 Task: Add Now Vegetable Glycerine to the cart.
Action: Mouse moved to (787, 279)
Screenshot: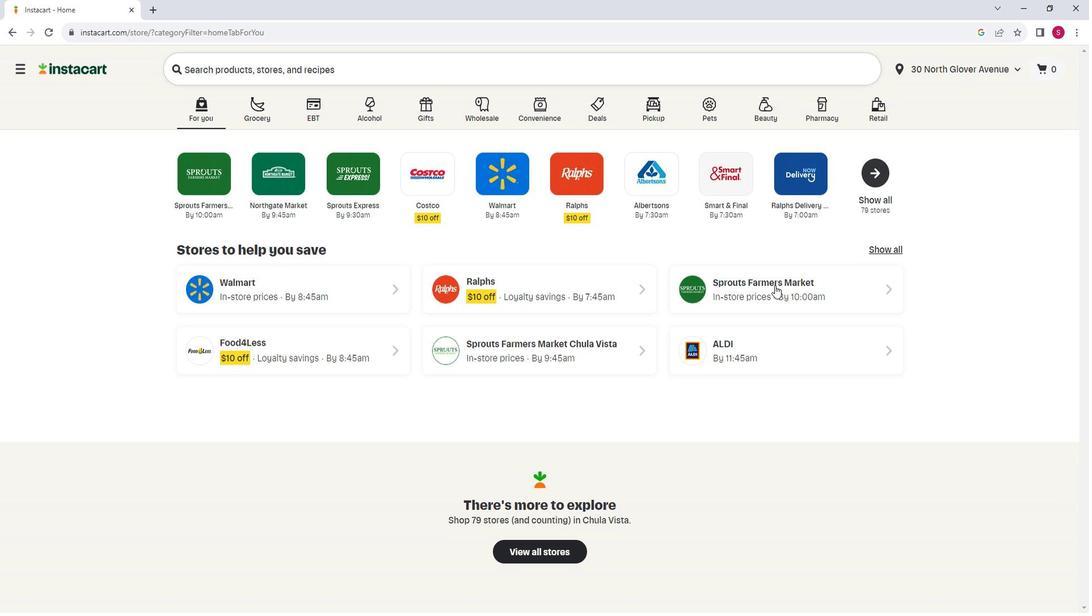 
Action: Mouse pressed left at (787, 279)
Screenshot: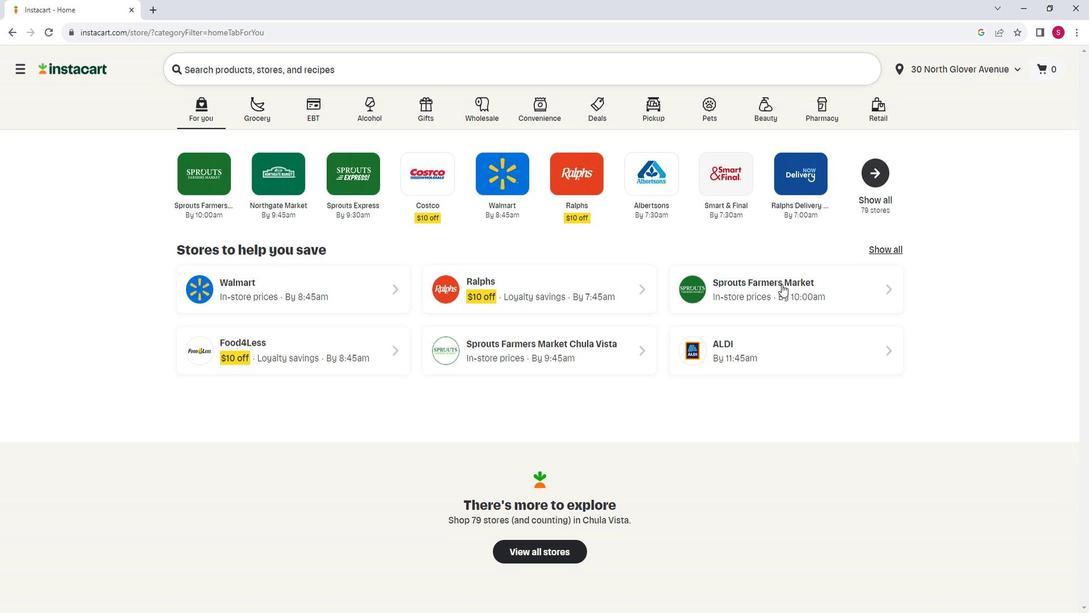 
Action: Mouse moved to (64, 437)
Screenshot: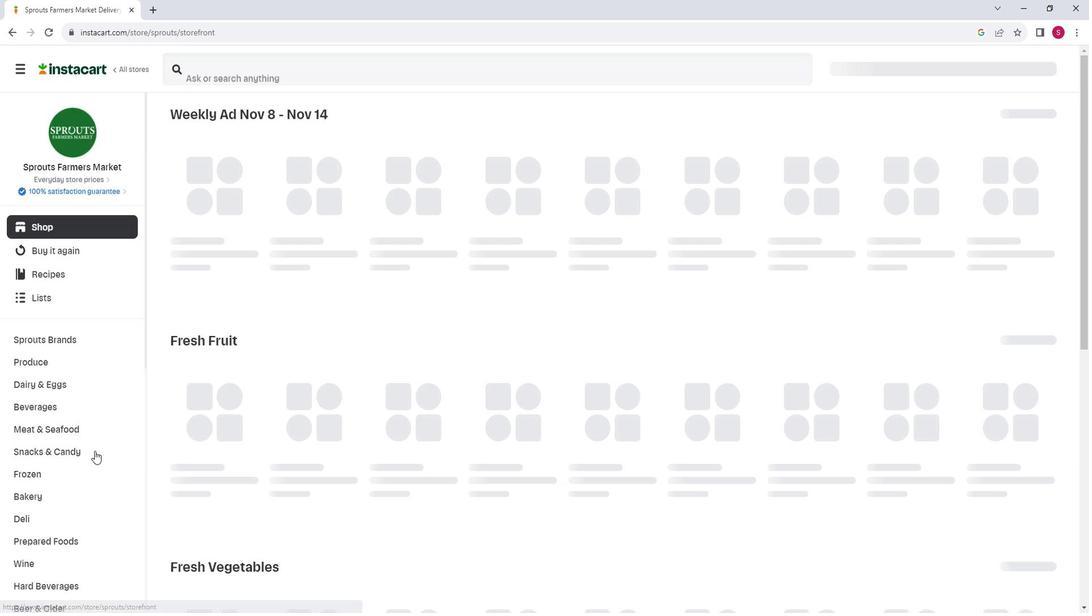 
Action: Mouse scrolled (64, 436) with delta (0, 0)
Screenshot: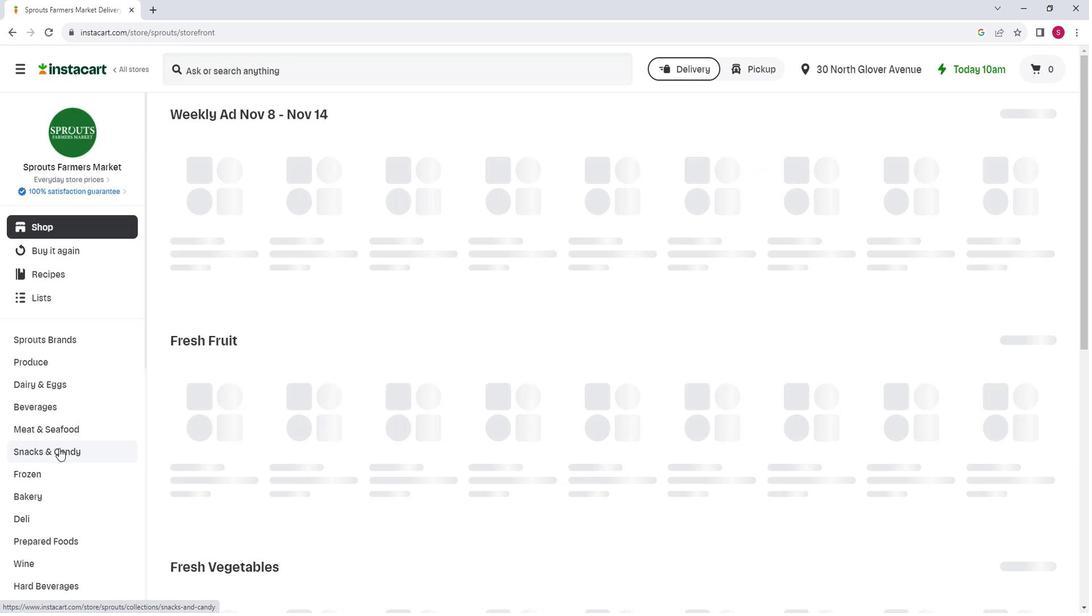 
Action: Mouse scrolled (64, 436) with delta (0, 0)
Screenshot: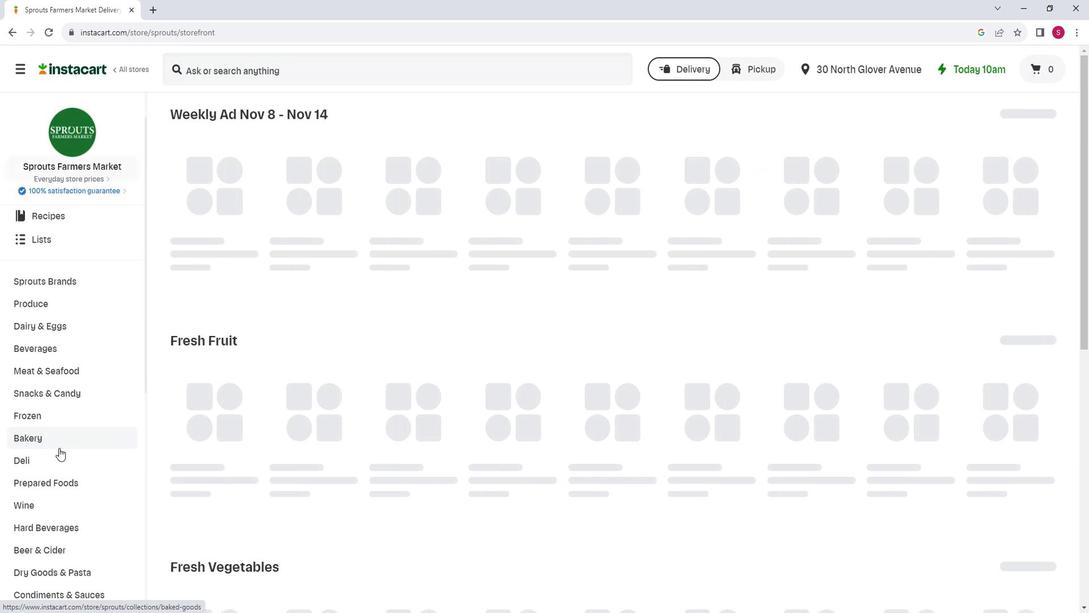 
Action: Mouse scrolled (64, 436) with delta (0, 0)
Screenshot: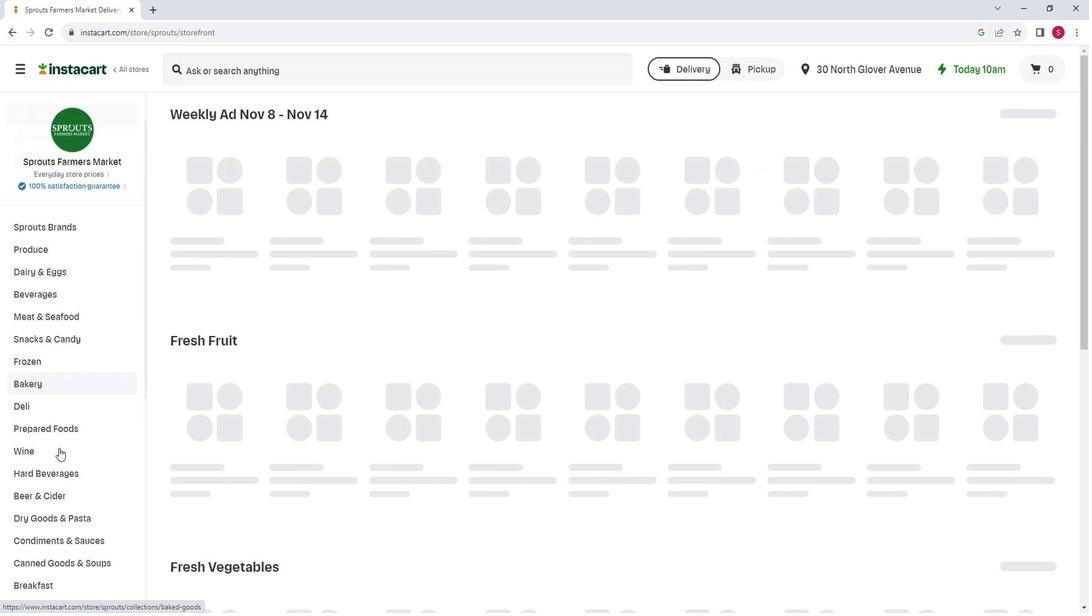 
Action: Mouse scrolled (64, 436) with delta (0, 0)
Screenshot: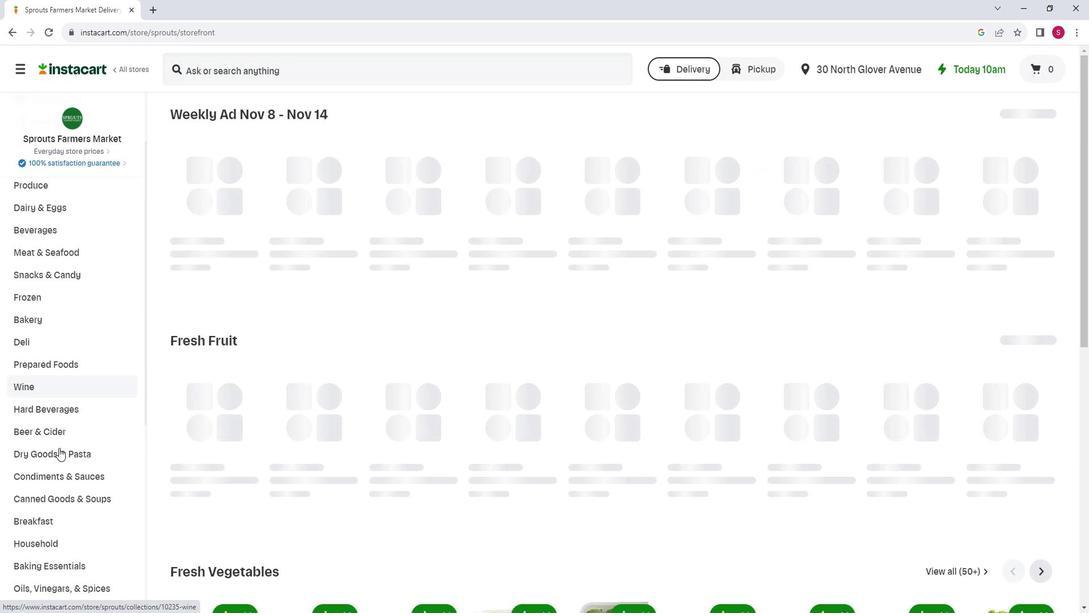 
Action: Mouse scrolled (64, 436) with delta (0, 0)
Screenshot: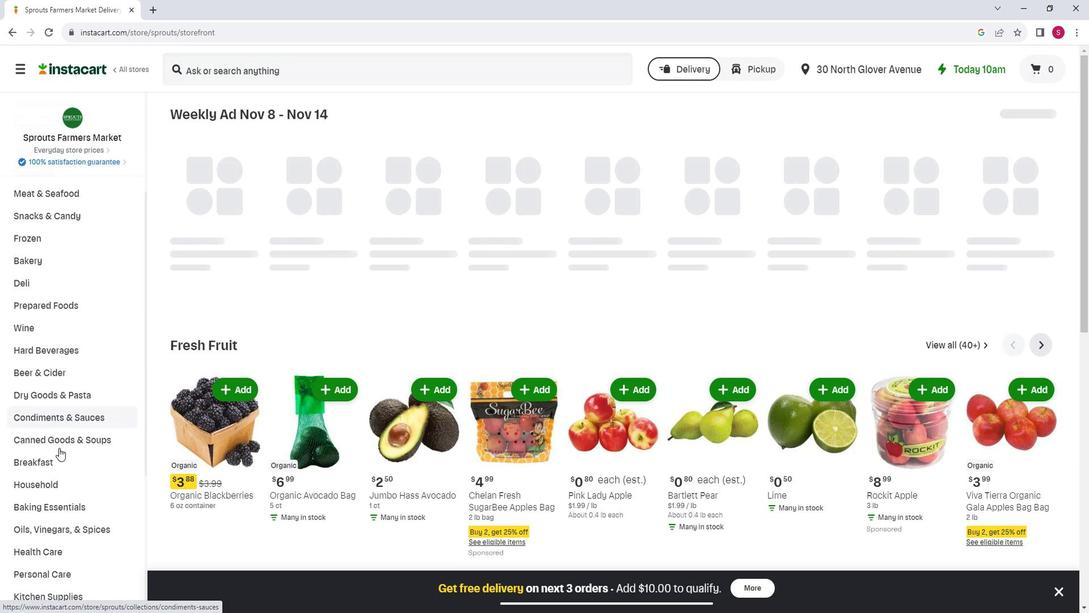 
Action: Mouse scrolled (64, 436) with delta (0, 0)
Screenshot: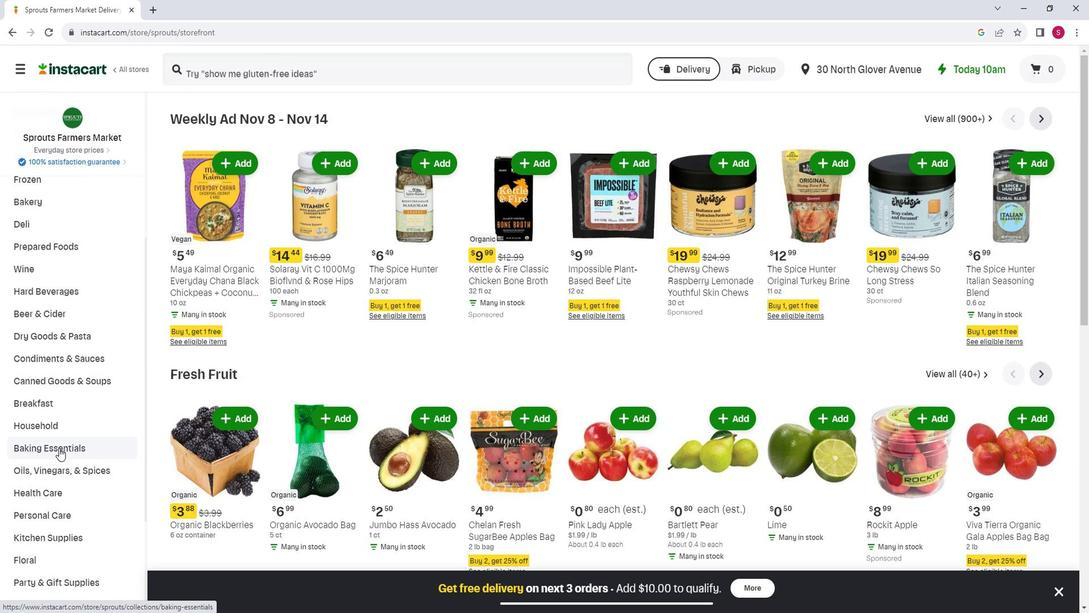 
Action: Mouse moved to (64, 445)
Screenshot: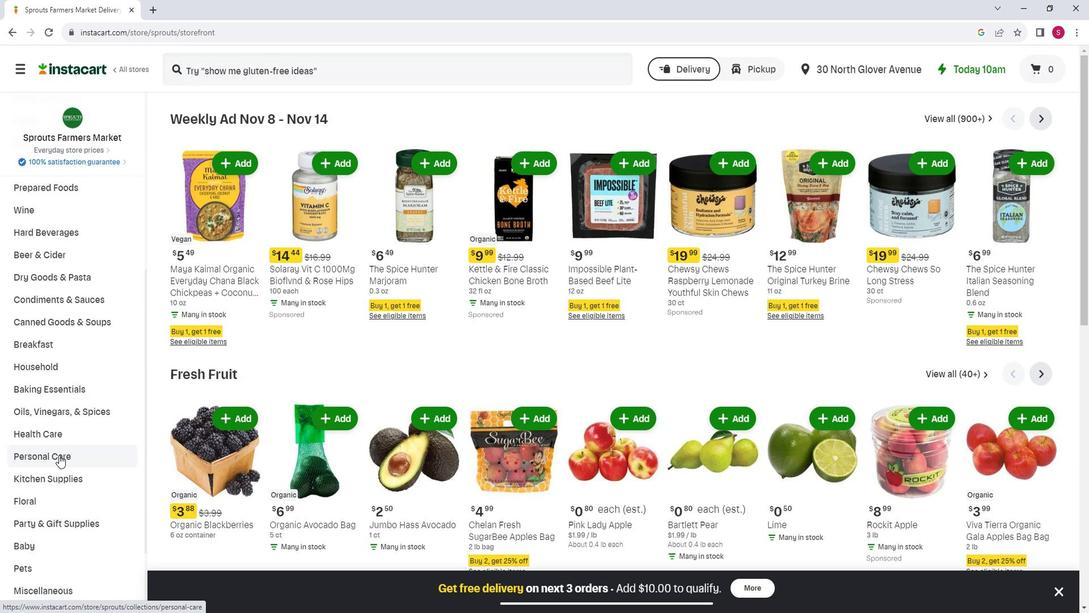 
Action: Mouse pressed left at (64, 445)
Screenshot: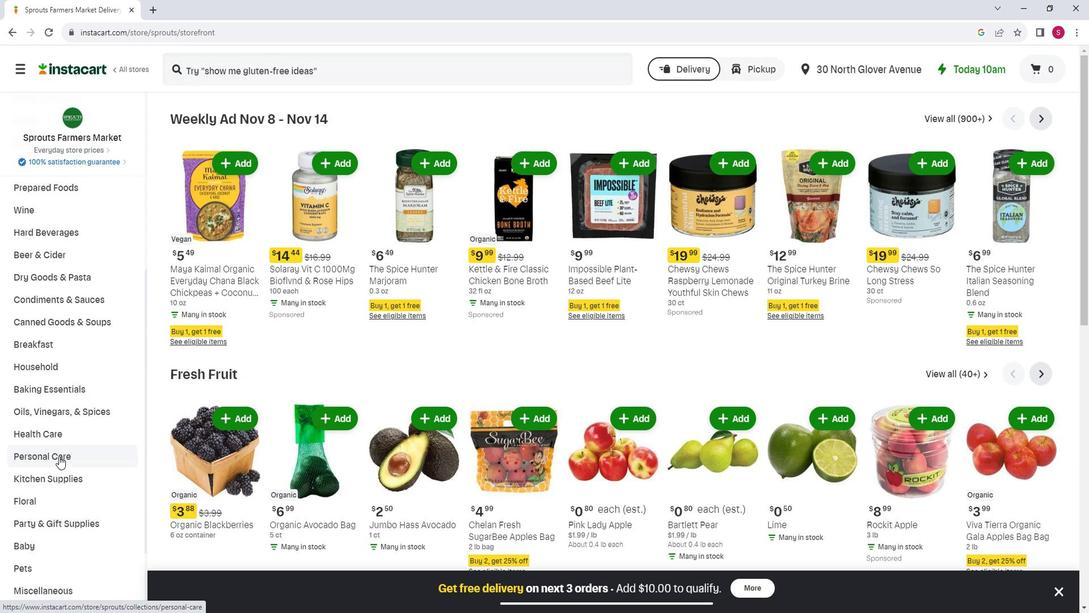 
Action: Mouse moved to (286, 157)
Screenshot: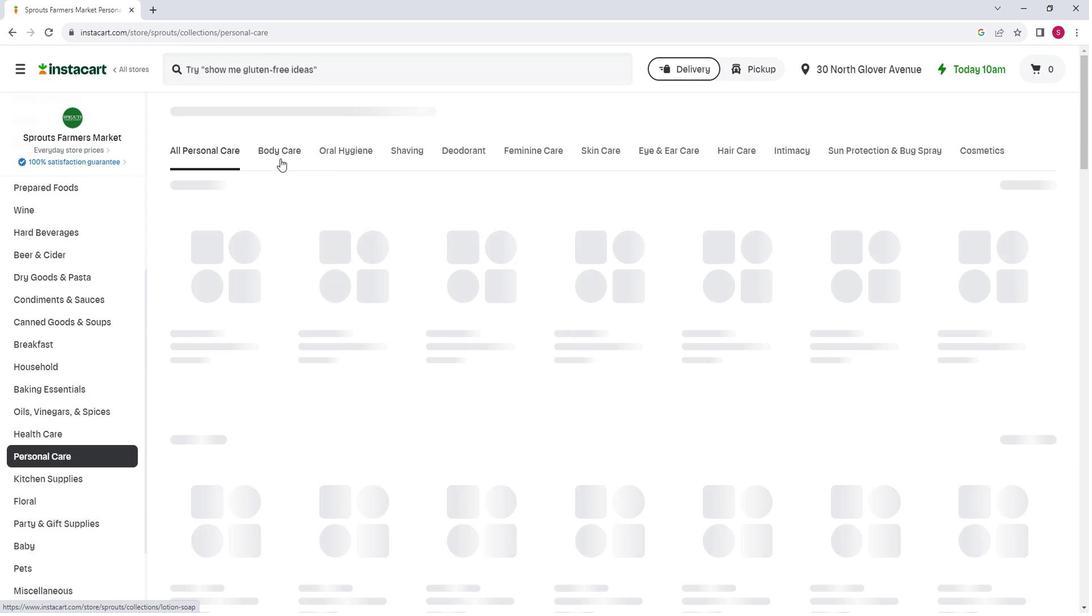 
Action: Mouse pressed left at (286, 157)
Screenshot: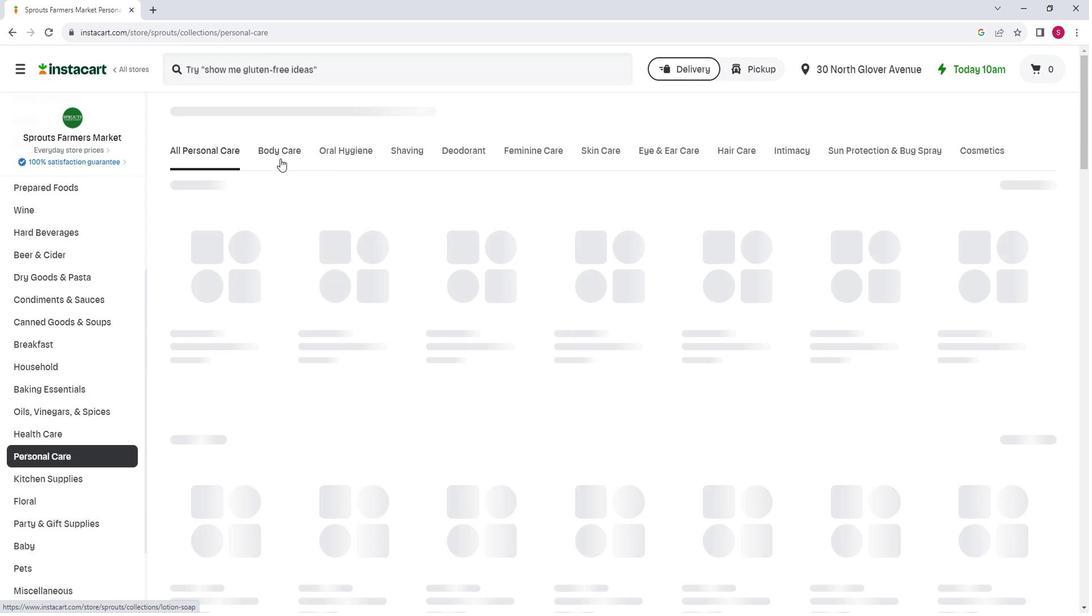 
Action: Mouse moved to (453, 191)
Screenshot: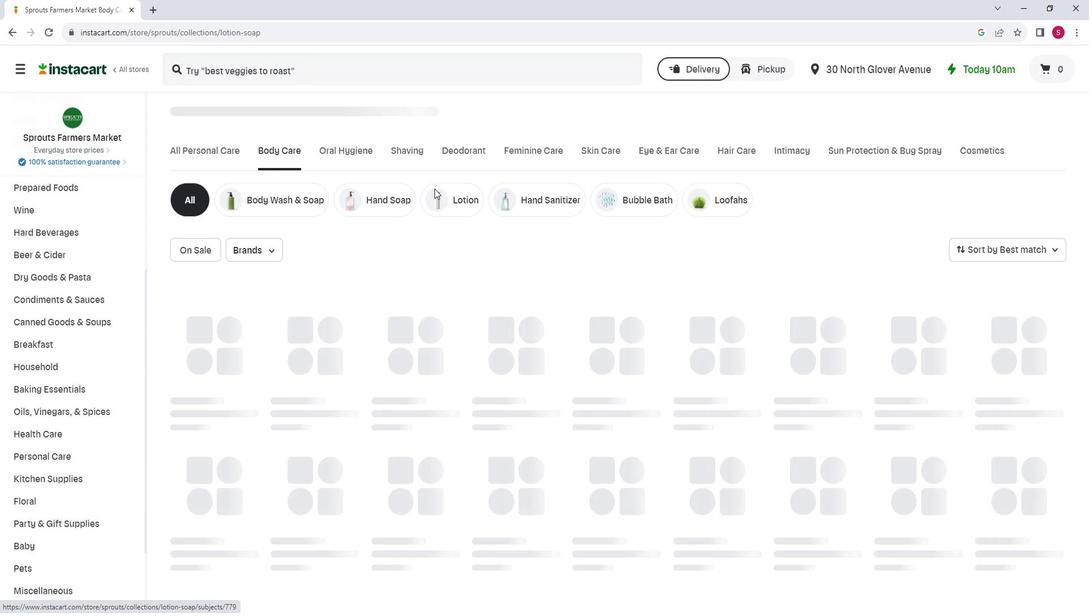 
Action: Mouse pressed left at (453, 191)
Screenshot: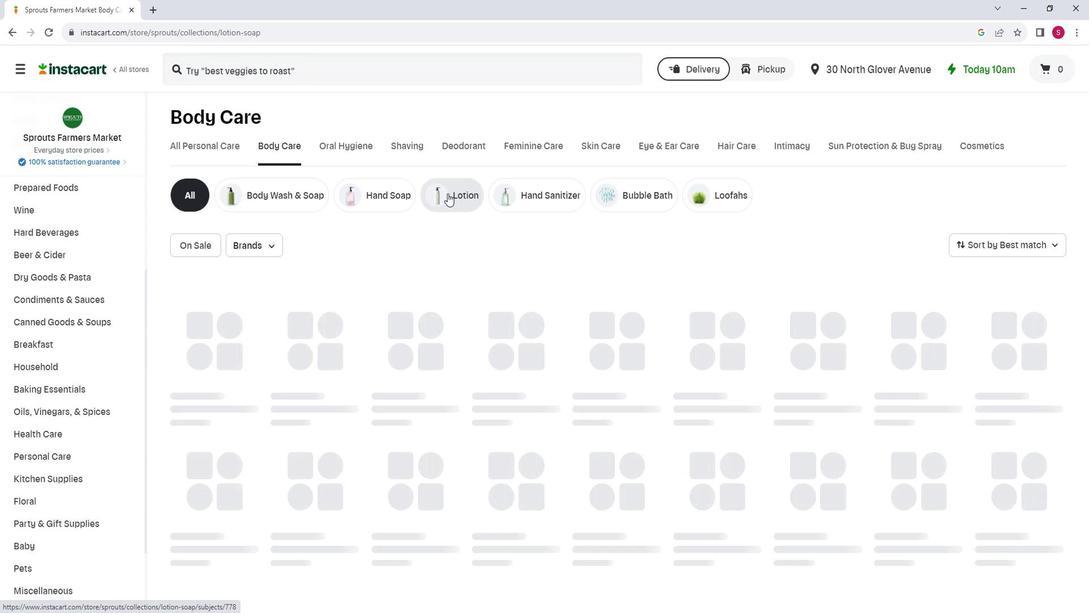 
Action: Mouse moved to (328, 78)
Screenshot: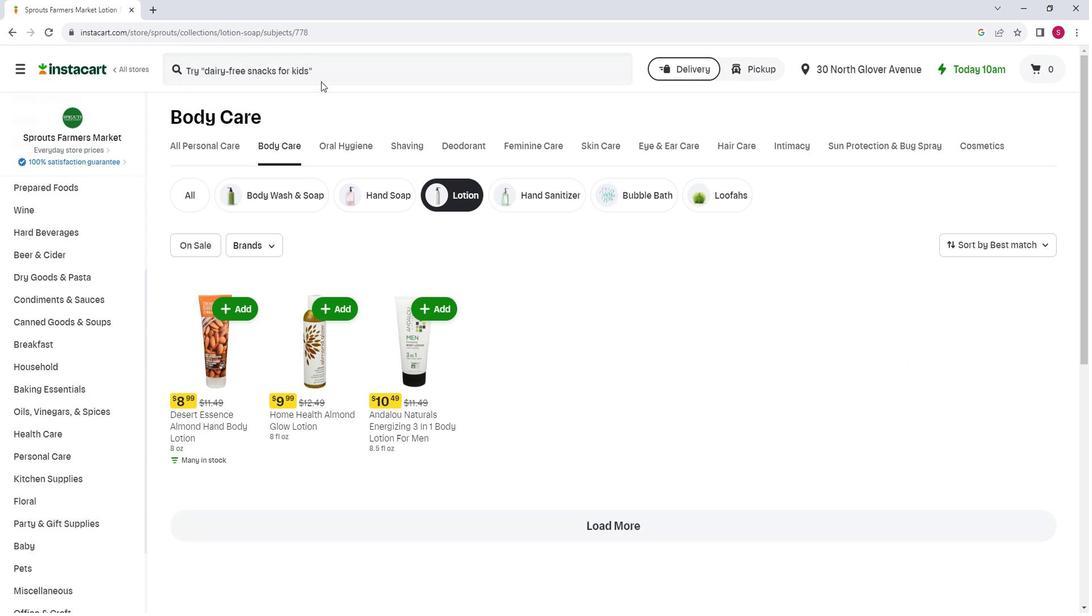 
Action: Mouse pressed left at (328, 78)
Screenshot: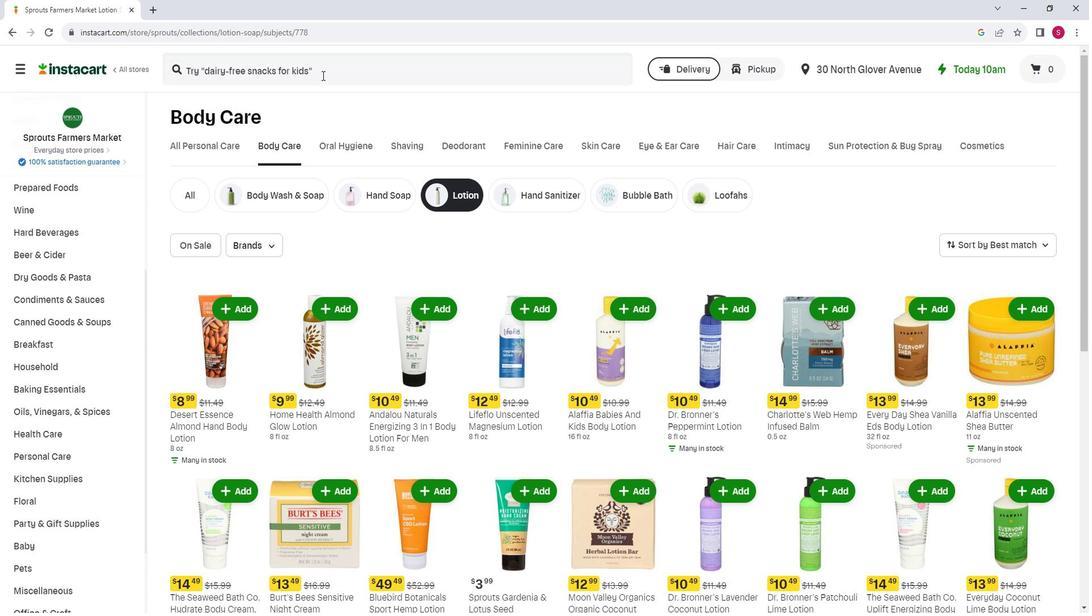 
Action: Key pressed <Key.shift>Now<Key.space><Key.shift>Vegetable<Key.space><Key.shift><Key.shift><Key.shift><Key.shift><Key.shift><Key.shift>Glycerine<Key.space><Key.enter>
Screenshot: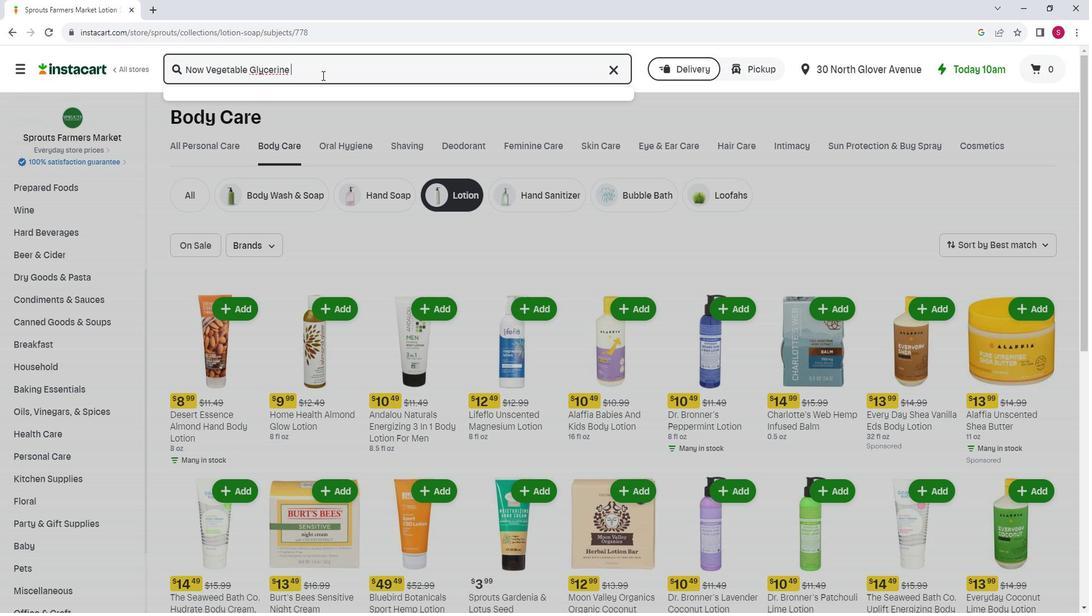 
Action: Mouse moved to (301, 158)
Screenshot: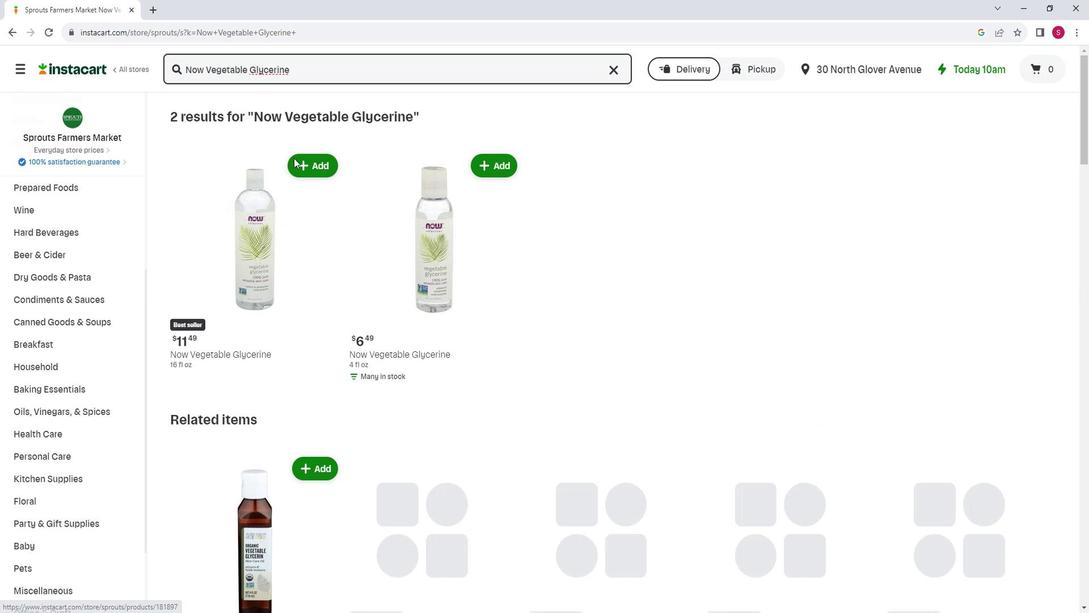 
Action: Mouse pressed left at (301, 158)
Screenshot: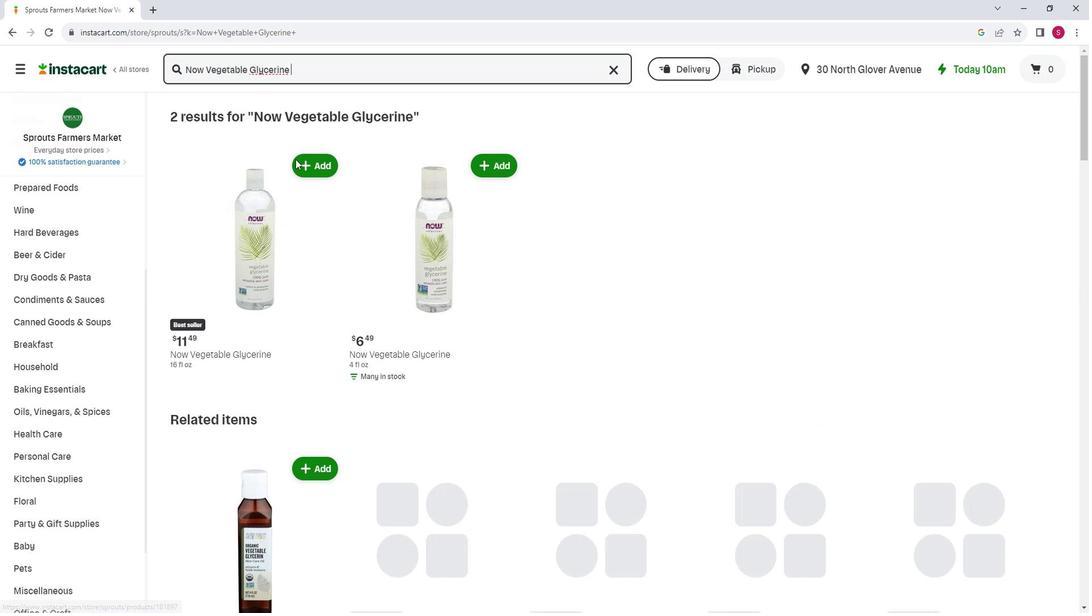 
Action: Mouse moved to (429, 143)
Screenshot: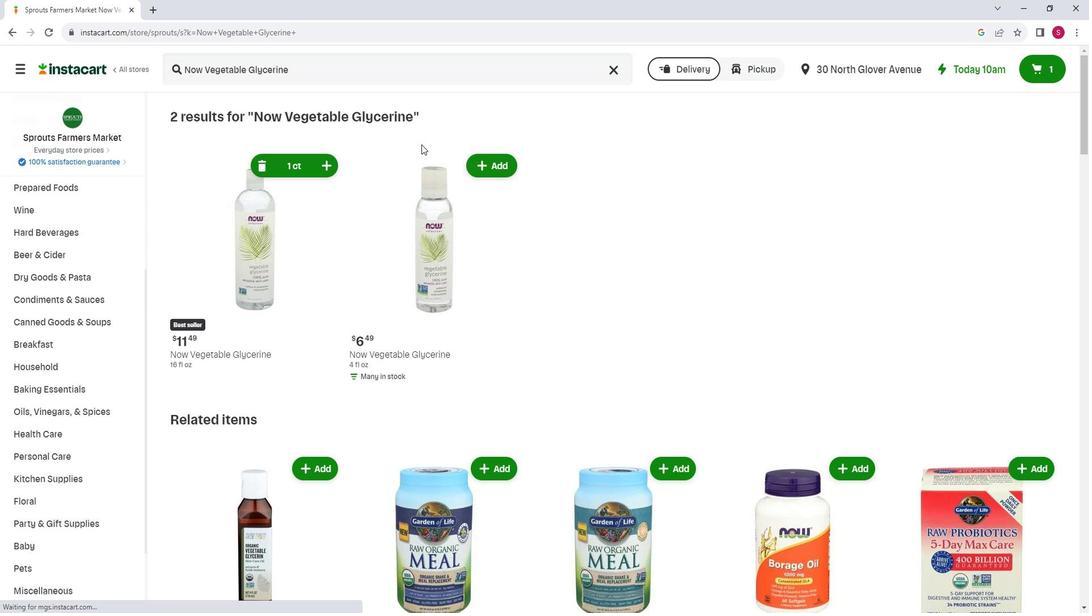 
